Task: When was the Hoover Dam in the United States completed?
Action: Mouse moved to (219, 151)
Screenshot: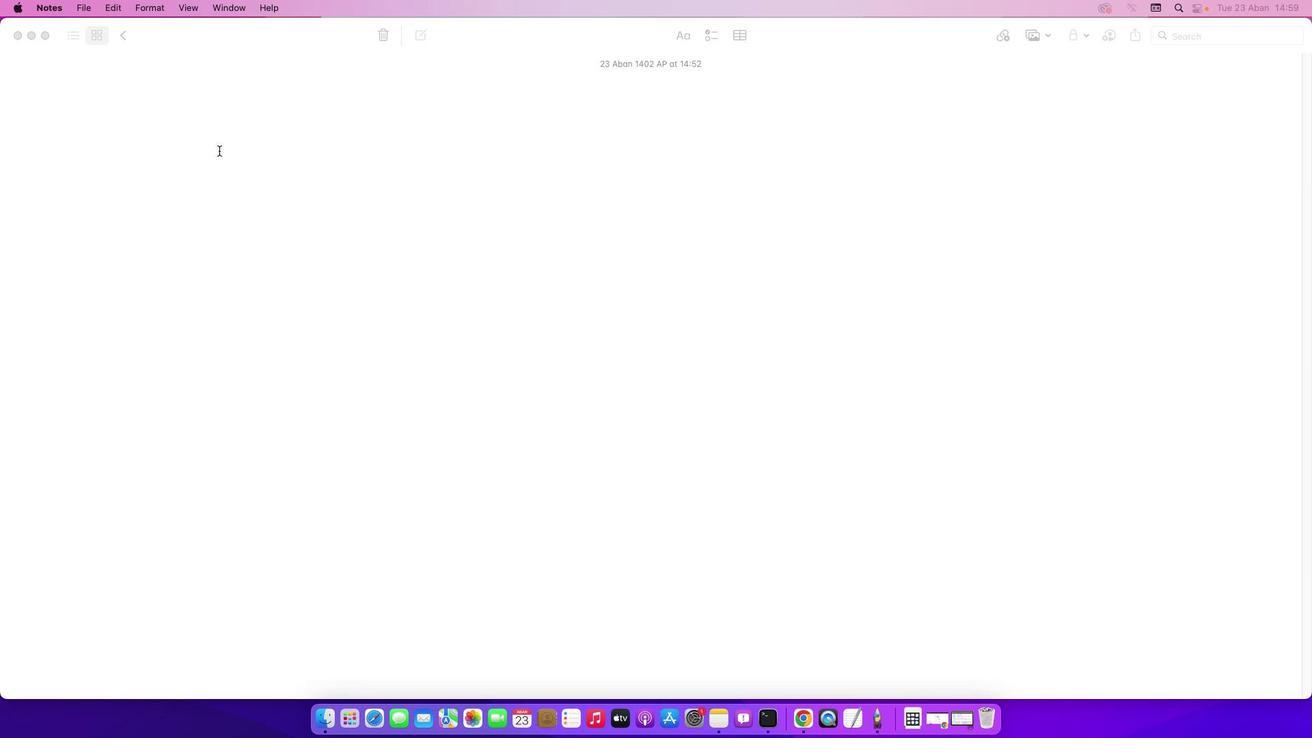 
Action: Mouse pressed left at (219, 151)
Screenshot: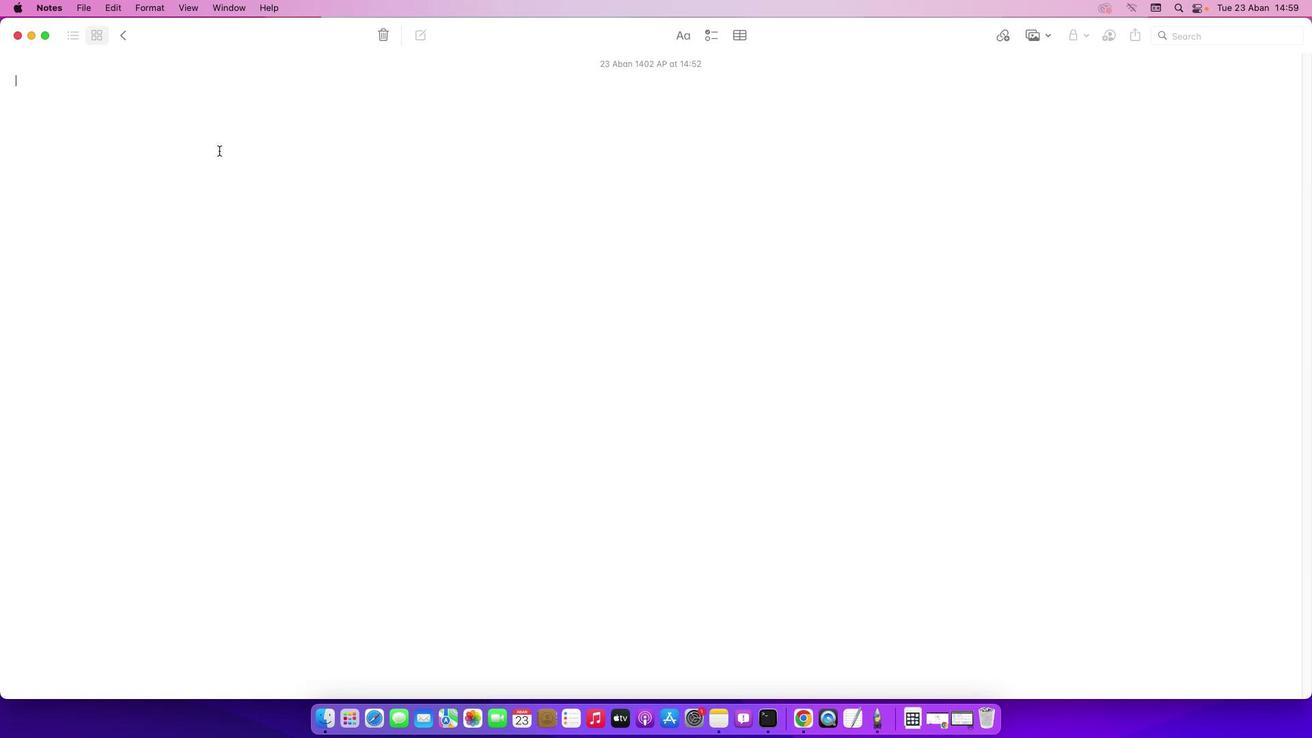 
Action: Key pressed Key.shift'W''h''e''n'Key.space'w''a''s'Key.space't''h''e'Key.spaceKey.shift'H''o''o''v''e''r'Key.spaceKey.shift'D''a''m'Key.space'i''n'Key.space't''y''h''e'Key.backspaceKey.backspaceKey.backspace'h''e'Key.spaceKey.shiftKey.shift'U''n''i''t''e''d'Key.spaceKey.shift'S''t''a''t''e''s'Key.space'c''o''m''p''l''t''e''t'Key.backspaceKey.backspaceKey.backspaceKey.backspace'l''e''t''e''d'Key.shift_r'?'Key.enter
Screenshot: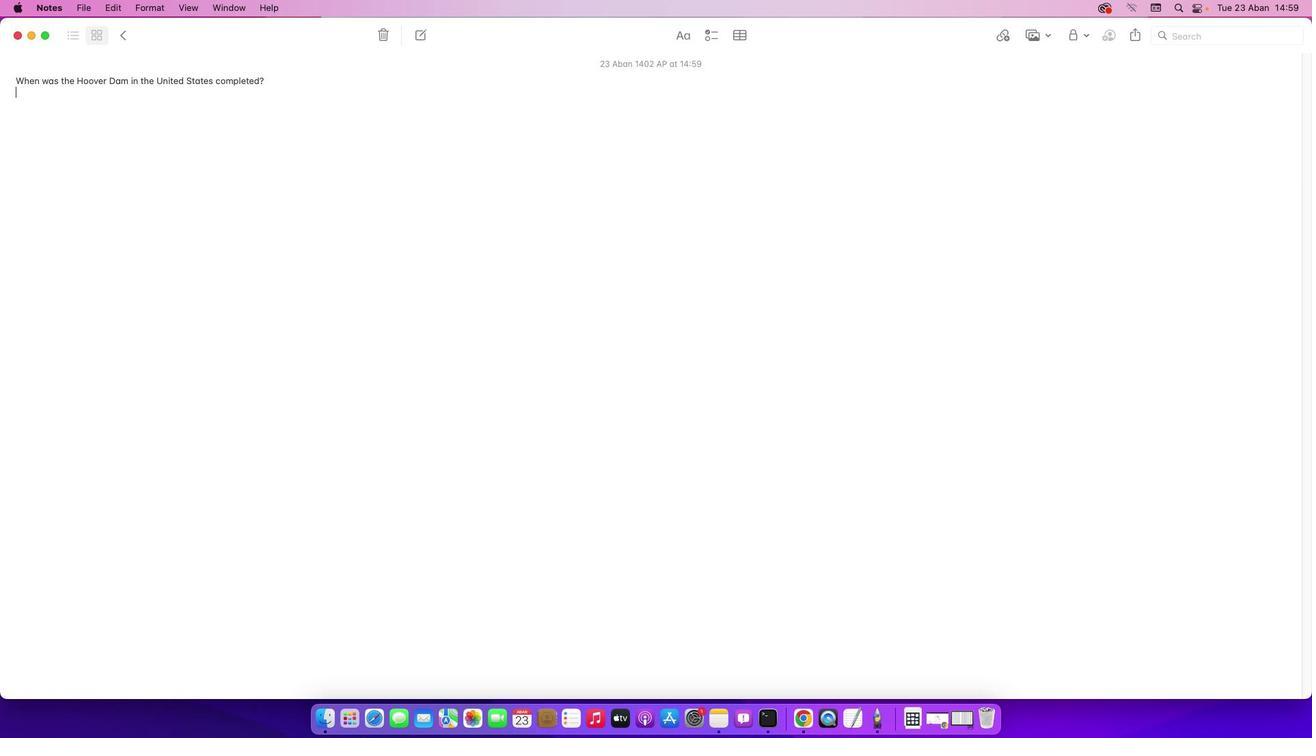 
Action: Mouse moved to (942, 723)
Screenshot: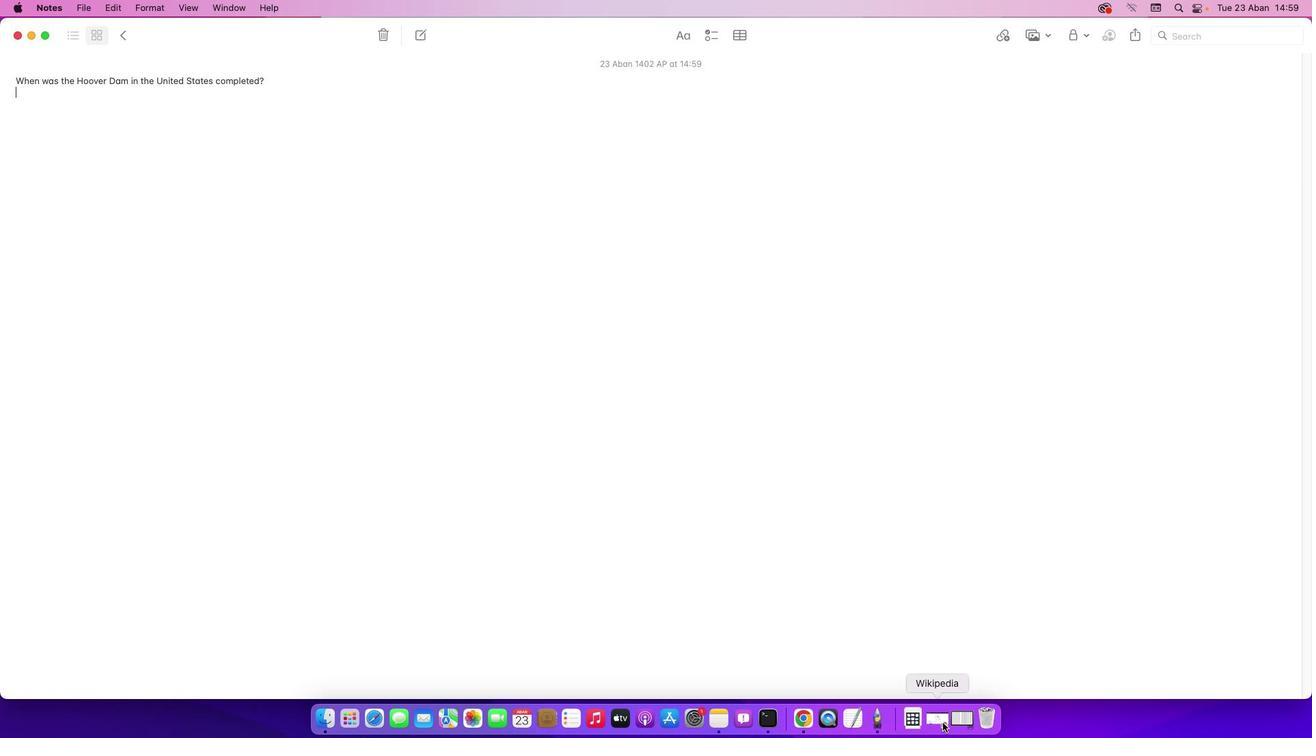 
Action: Mouse pressed left at (942, 723)
Screenshot: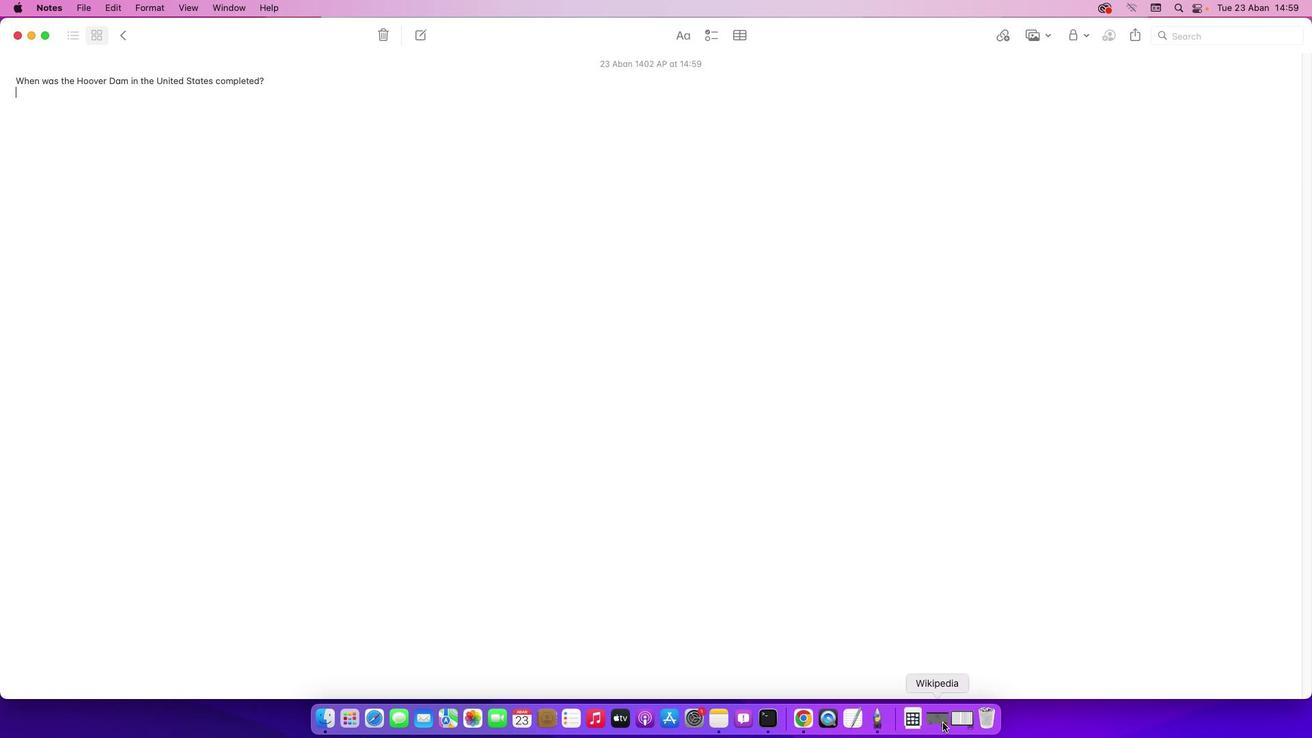 
Action: Mouse moved to (535, 413)
Screenshot: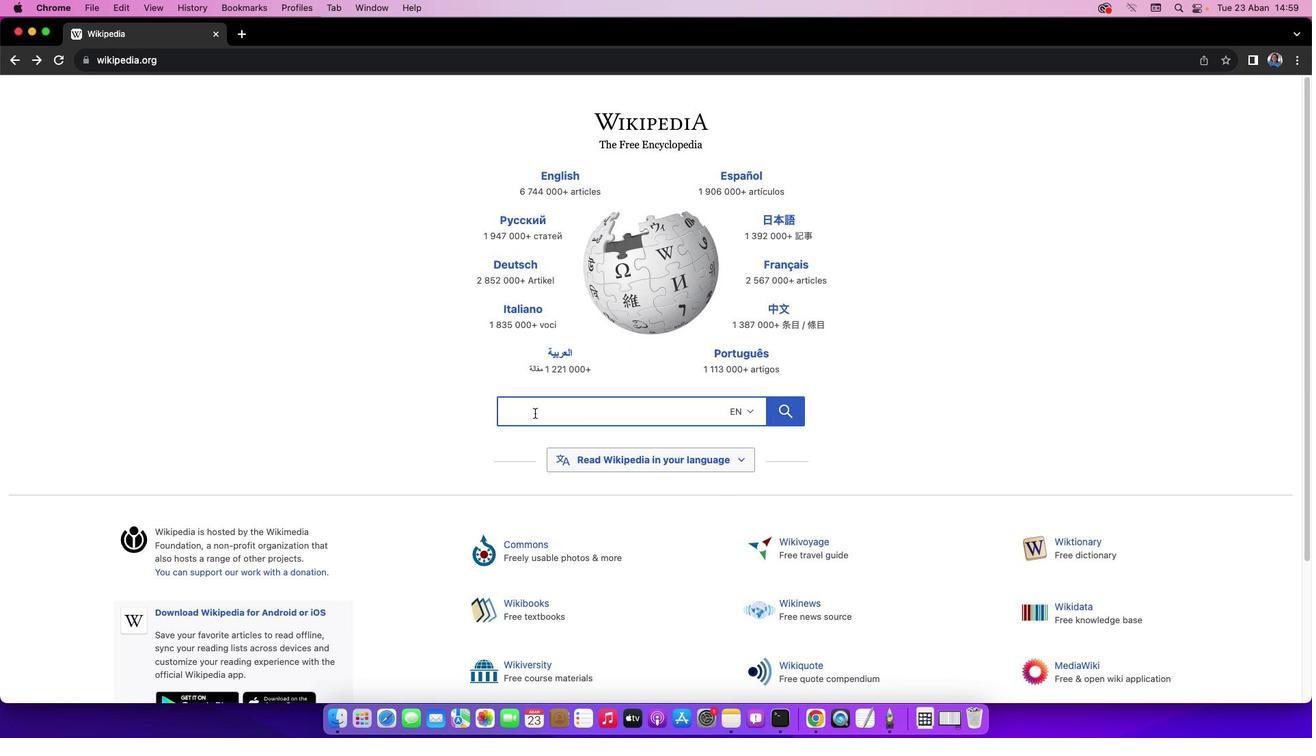 
Action: Mouse pressed left at (535, 413)
Screenshot: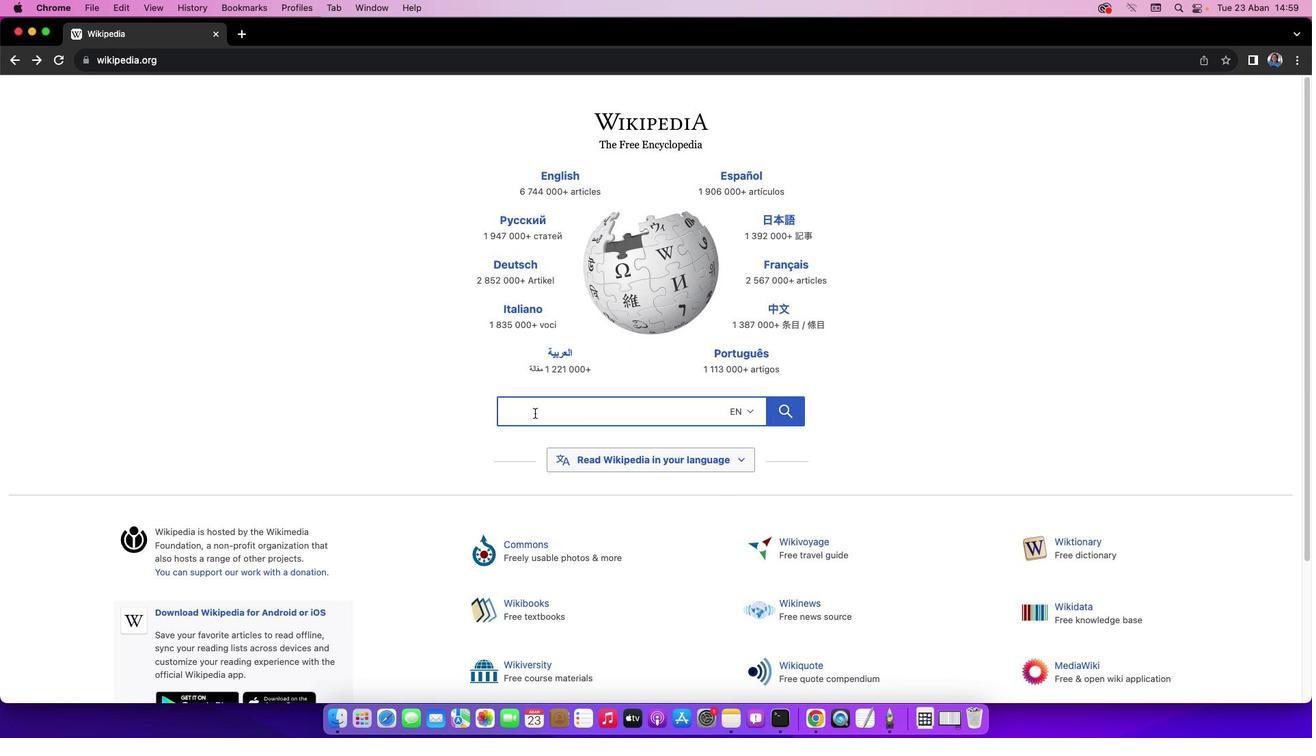 
Action: Key pressed Key.shift'H''o''o''v''e''r'Key.spaceKey.shift'D''a''m'
Screenshot: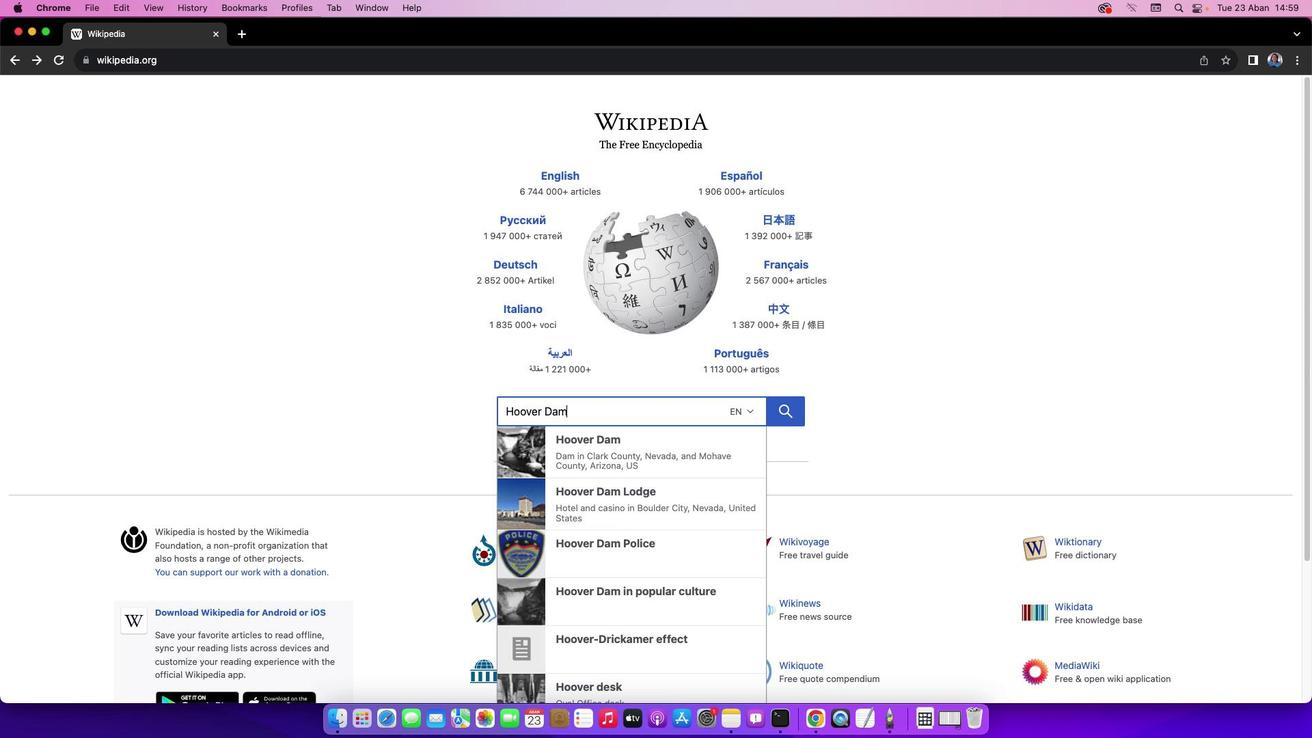 
Action: Mouse moved to (595, 440)
Screenshot: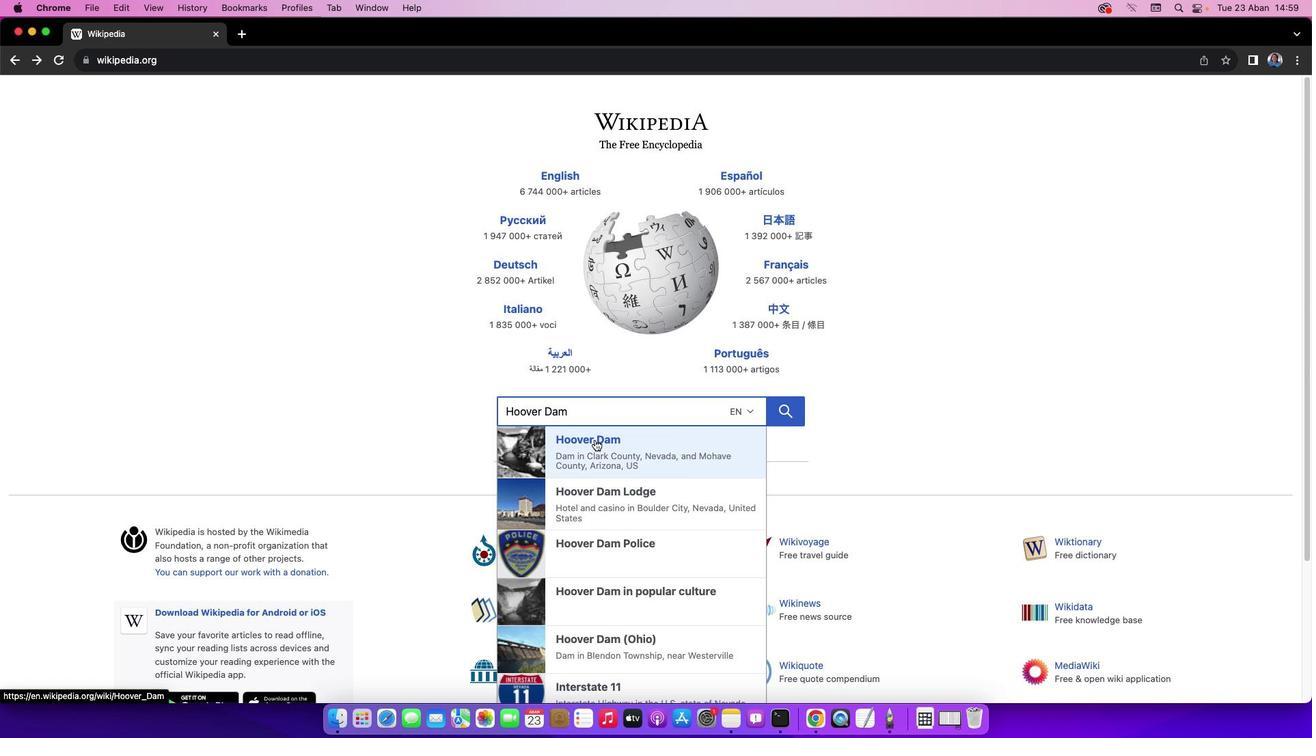 
Action: Mouse pressed left at (595, 440)
Screenshot: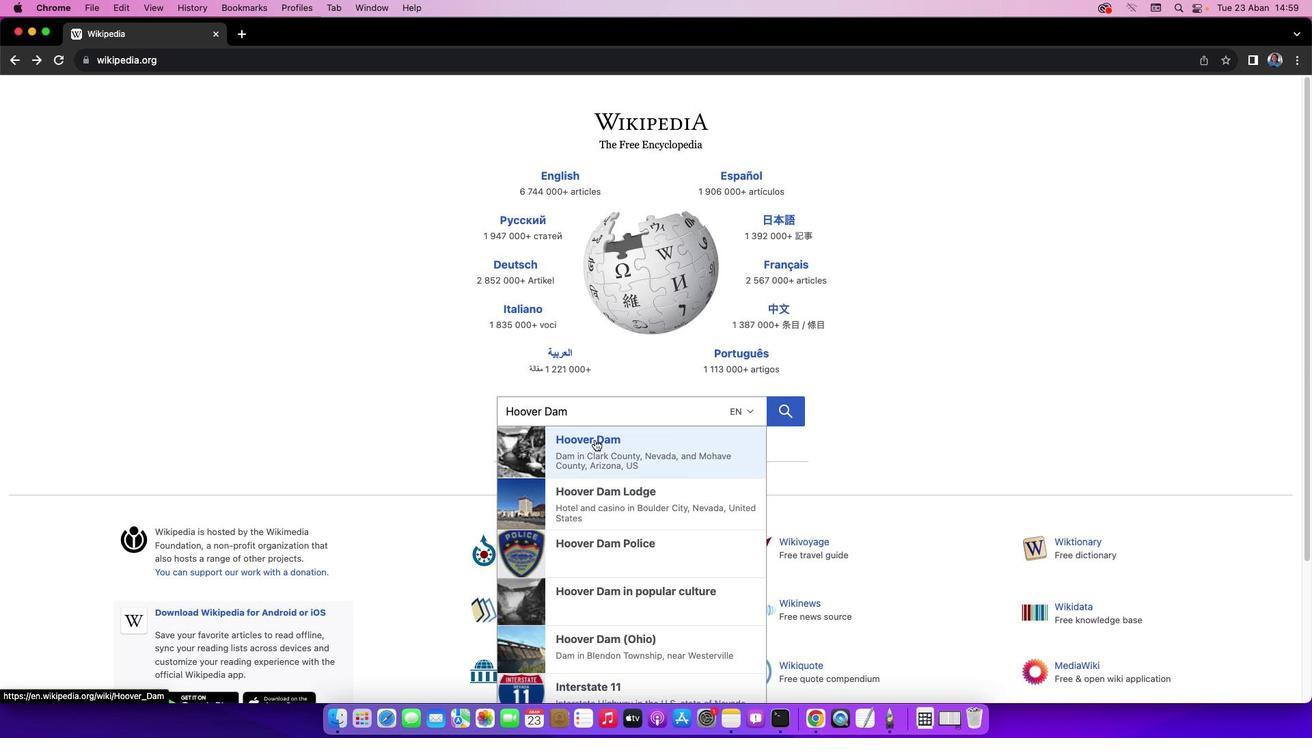 
Action: Mouse moved to (1307, 94)
Screenshot: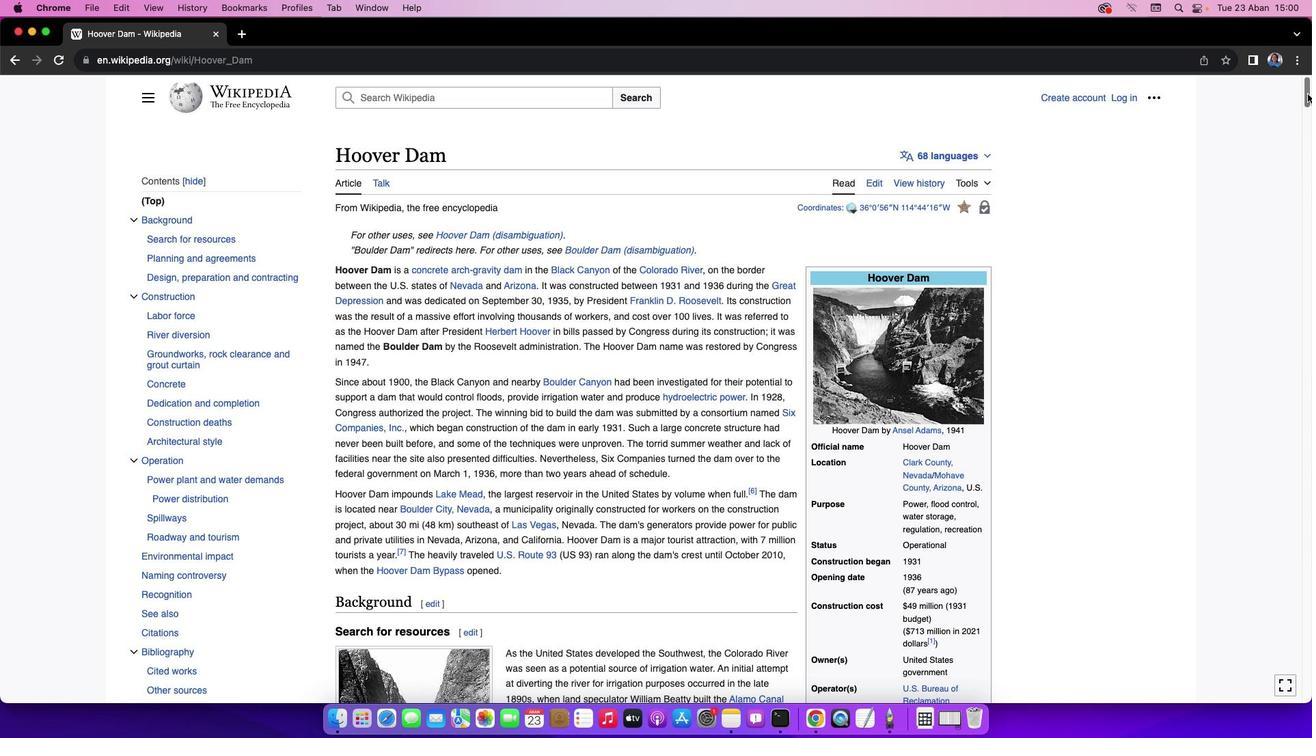 
Action: Mouse pressed left at (1307, 94)
Screenshot: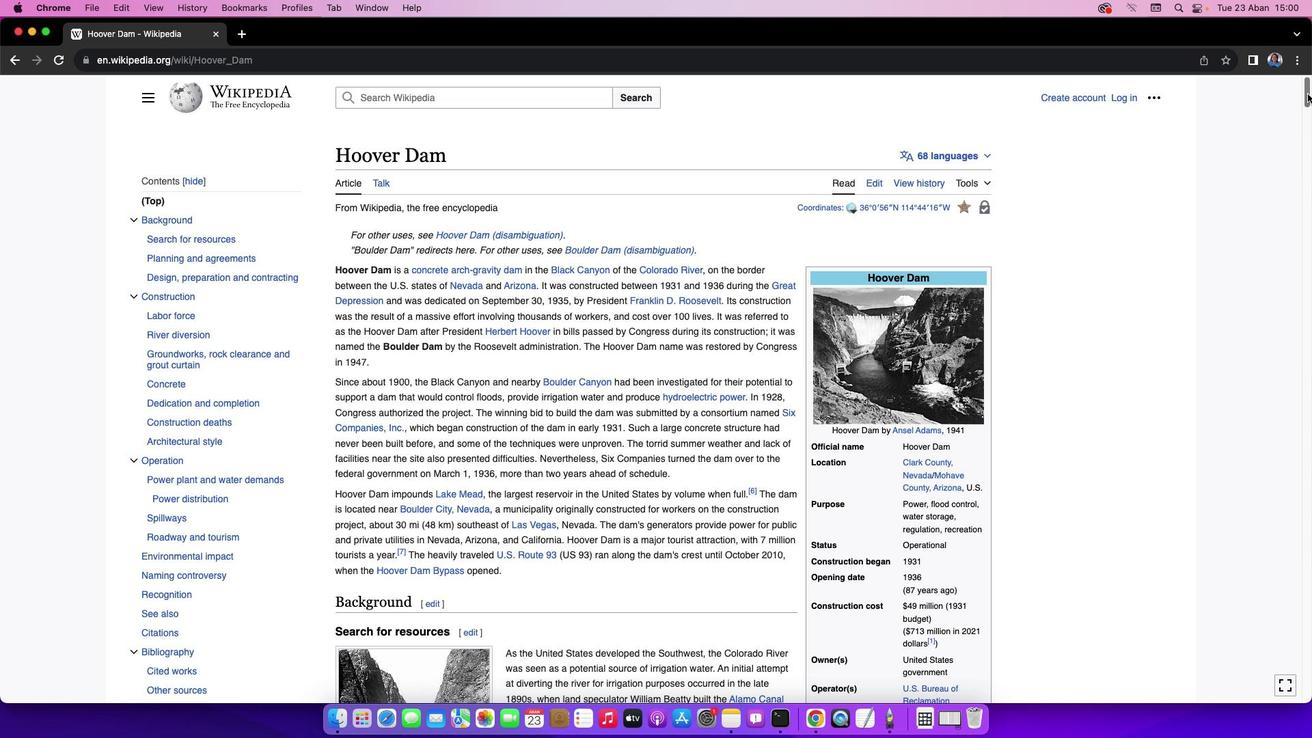 
Action: Mouse moved to (34, 31)
Screenshot: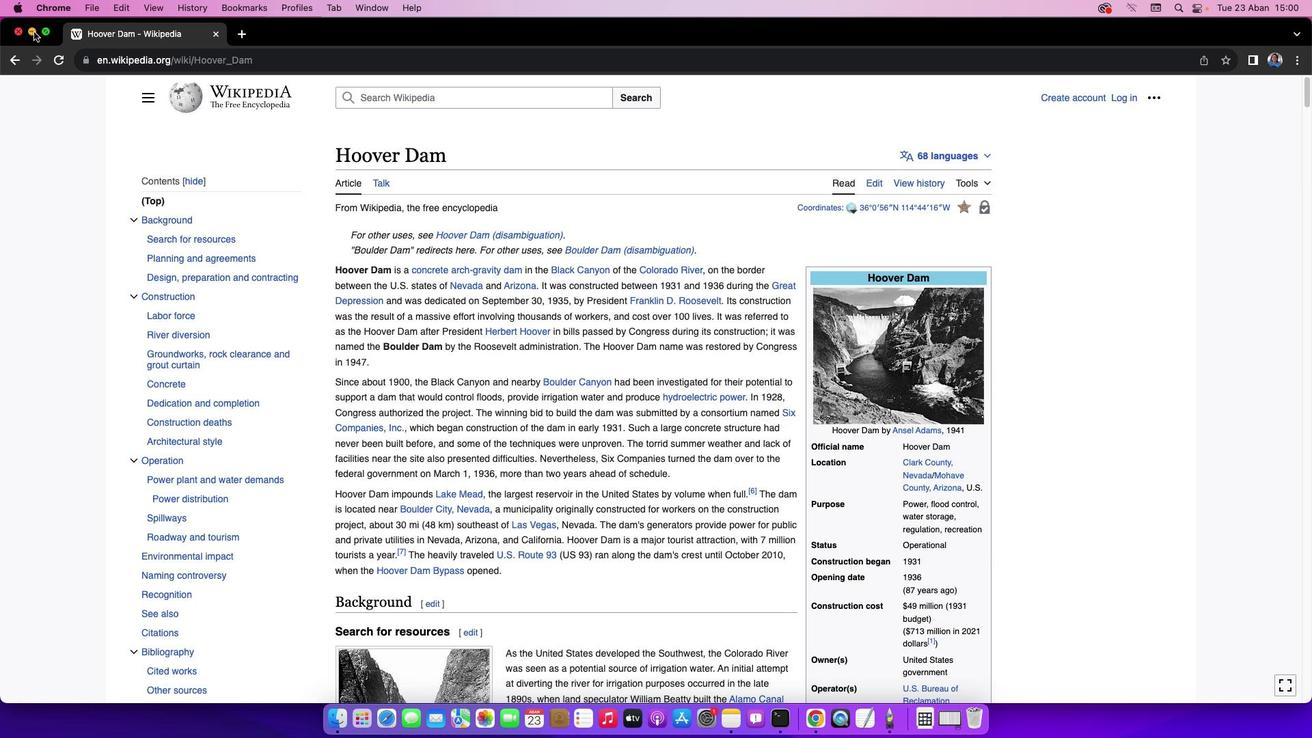 
Action: Mouse pressed left at (34, 31)
Screenshot: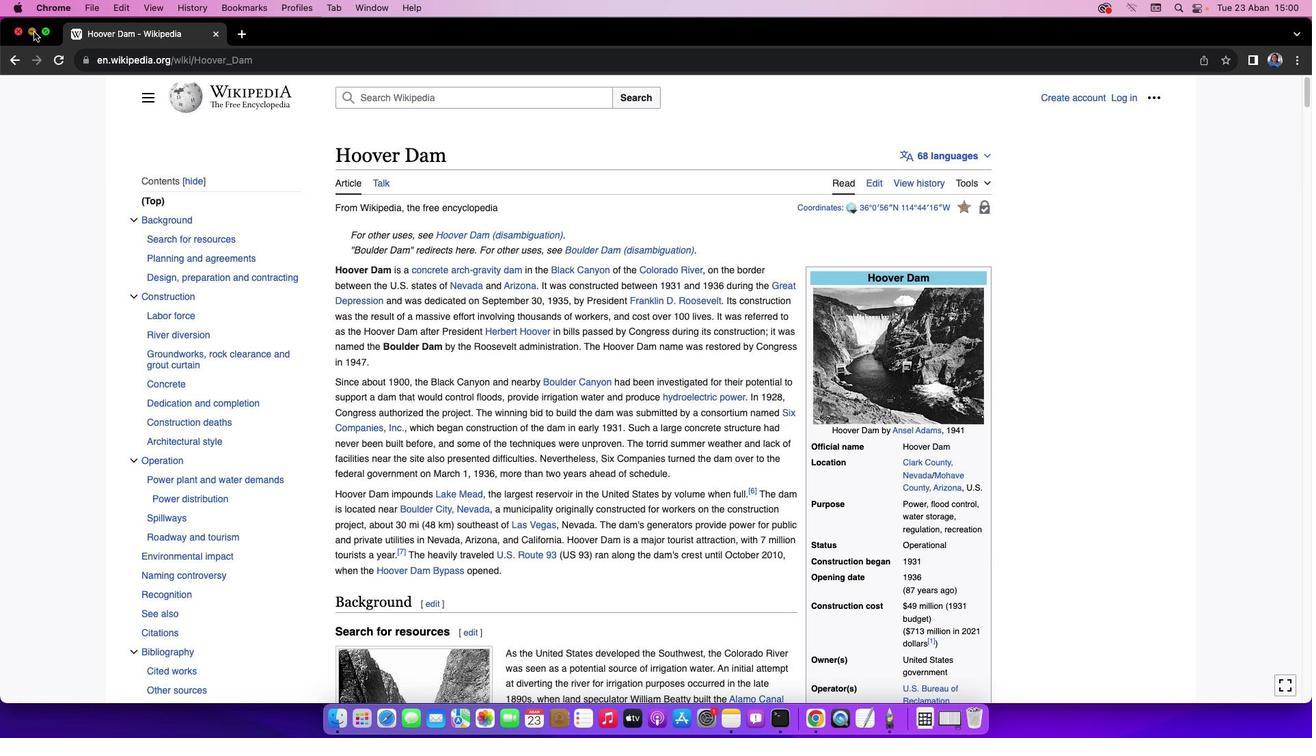 
Action: Mouse moved to (310, 86)
Screenshot: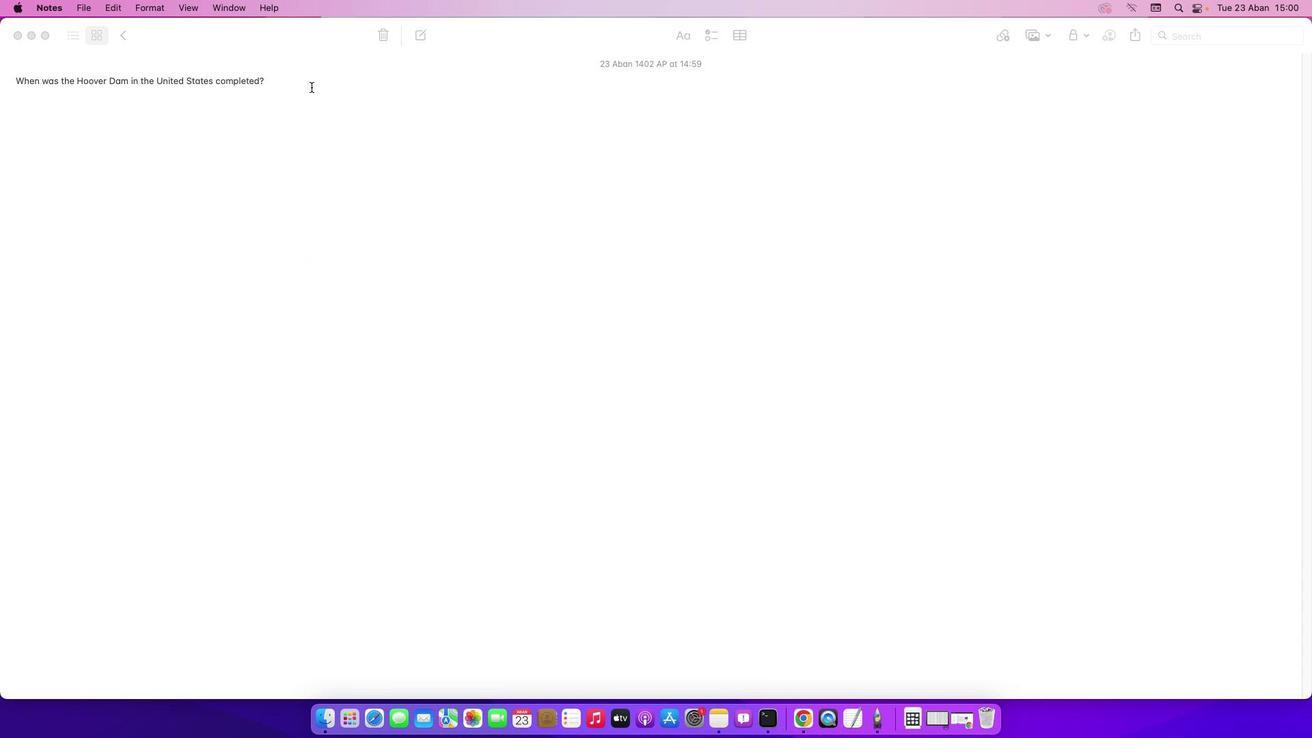 
Action: Mouse pressed left at (310, 86)
Screenshot: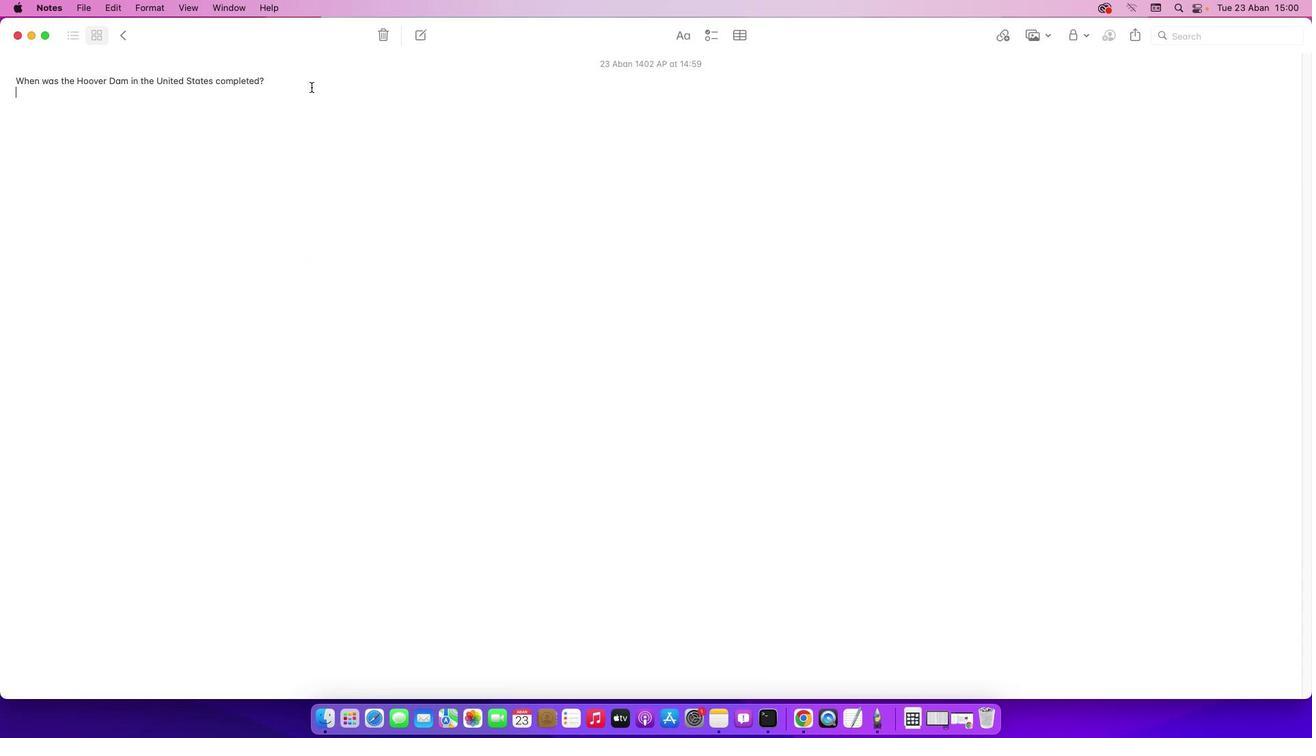 
Action: Mouse moved to (309, 86)
Screenshot: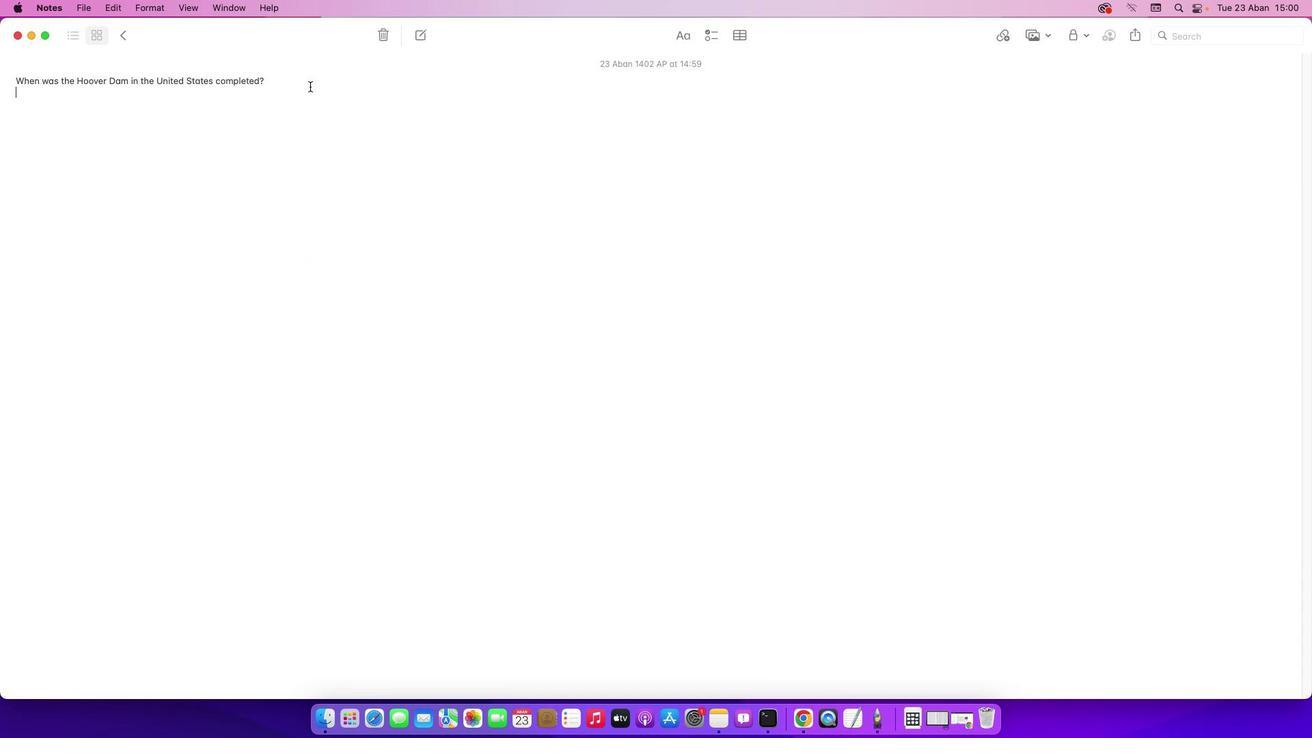
Action: Key pressed Key.shift'T''h''e'Key.spaceKey.shift'H''o''o''v''e''r'Key.spaceKey.shift'D''a''m'Key.space'i''n'Key.space't''h''e'Key.spaceKey.shift'U''n''i''t''e''d'Key.spaceKey.shift'S''t''r'Key.backspace'a''t''e''s'Key.space'w''a''s'Key.space'c''o''m''p''l''e''t''e''d'Key.space'i''n'Key.space'1''9''3''6''.'
Screenshot: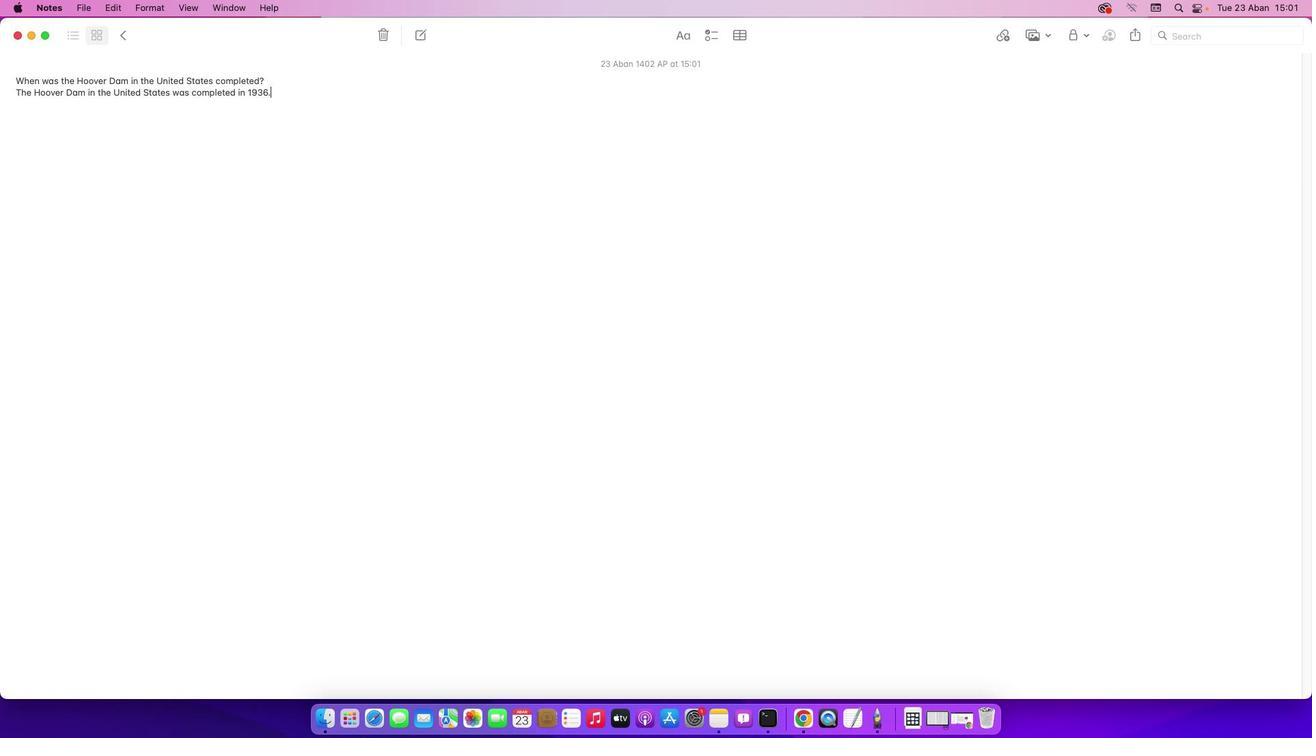
Action: Mouse moved to (684, 211)
Screenshot: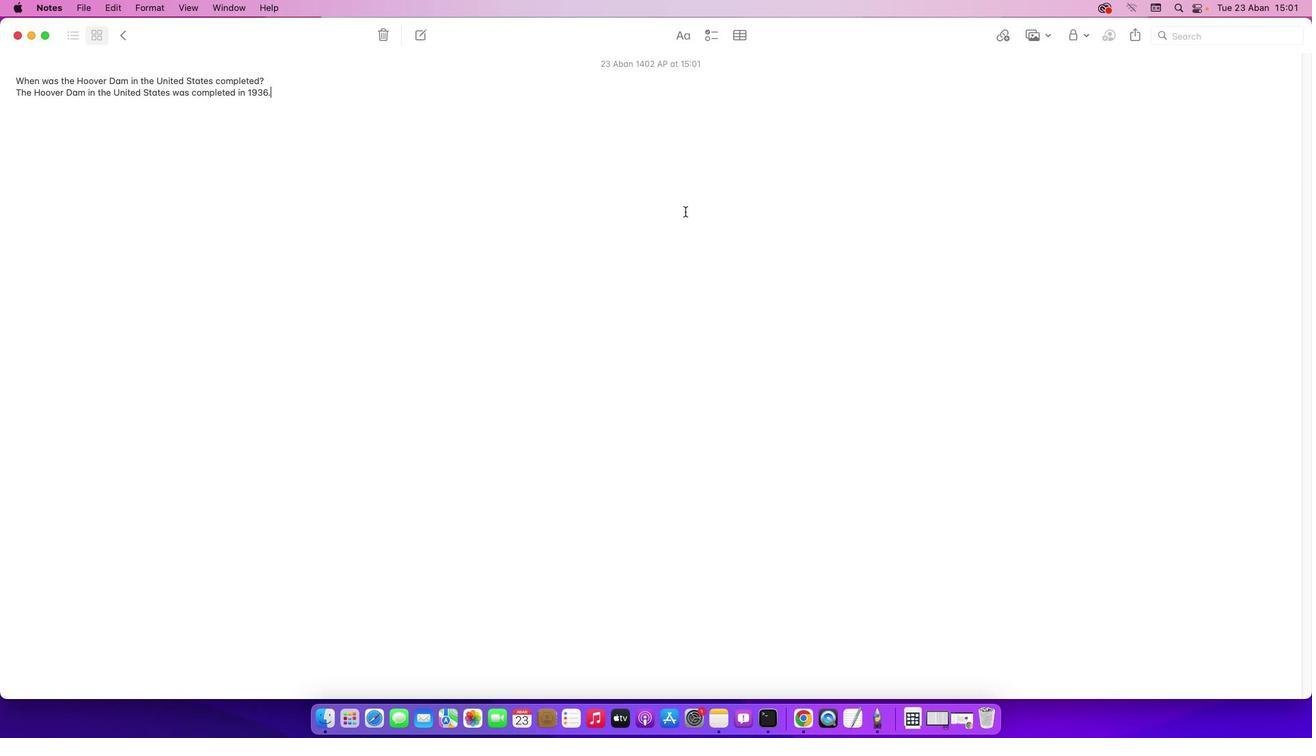 
